 Task: Add a field from the Popular template Effort Level a blank project AnalyseNow
Action: Mouse moved to (109, 296)
Screenshot: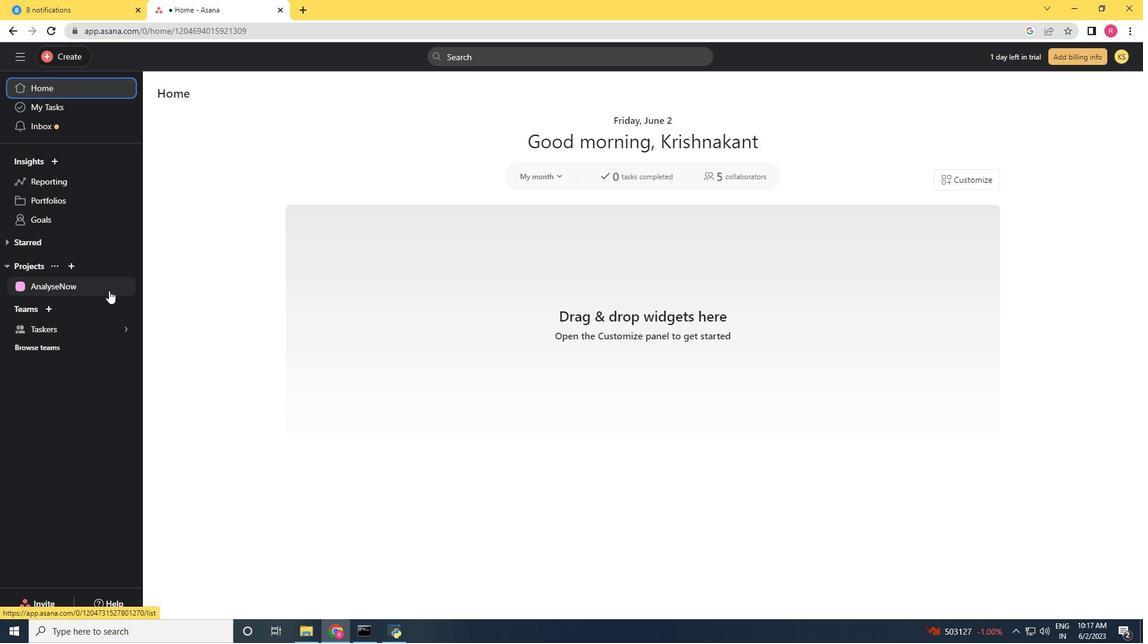
Action: Mouse pressed left at (109, 296)
Screenshot: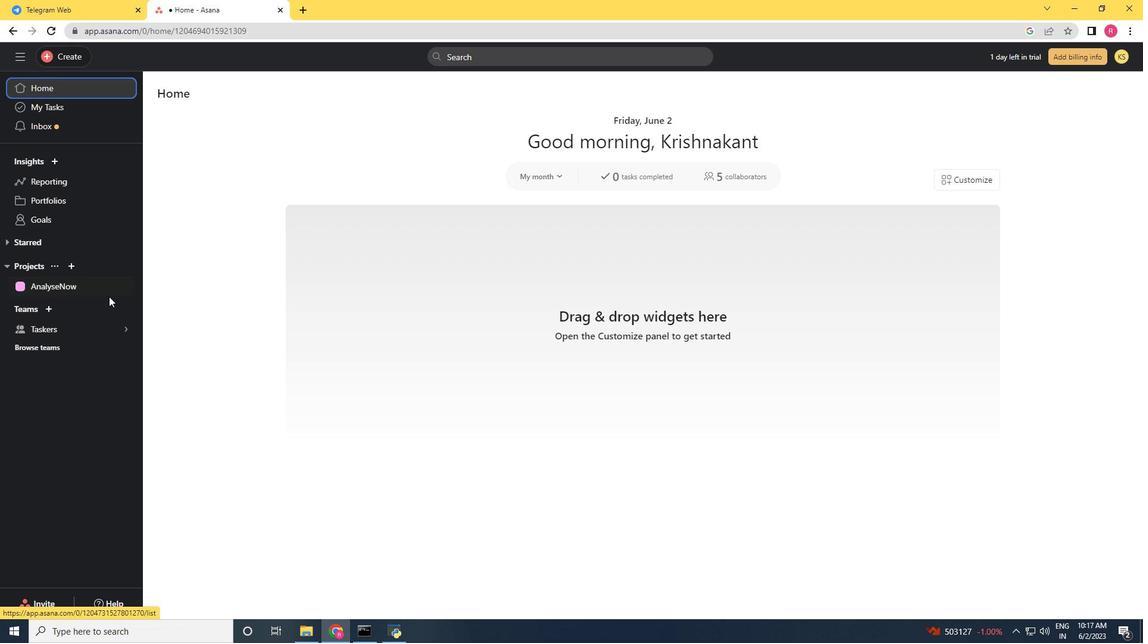 
Action: Mouse moved to (49, 291)
Screenshot: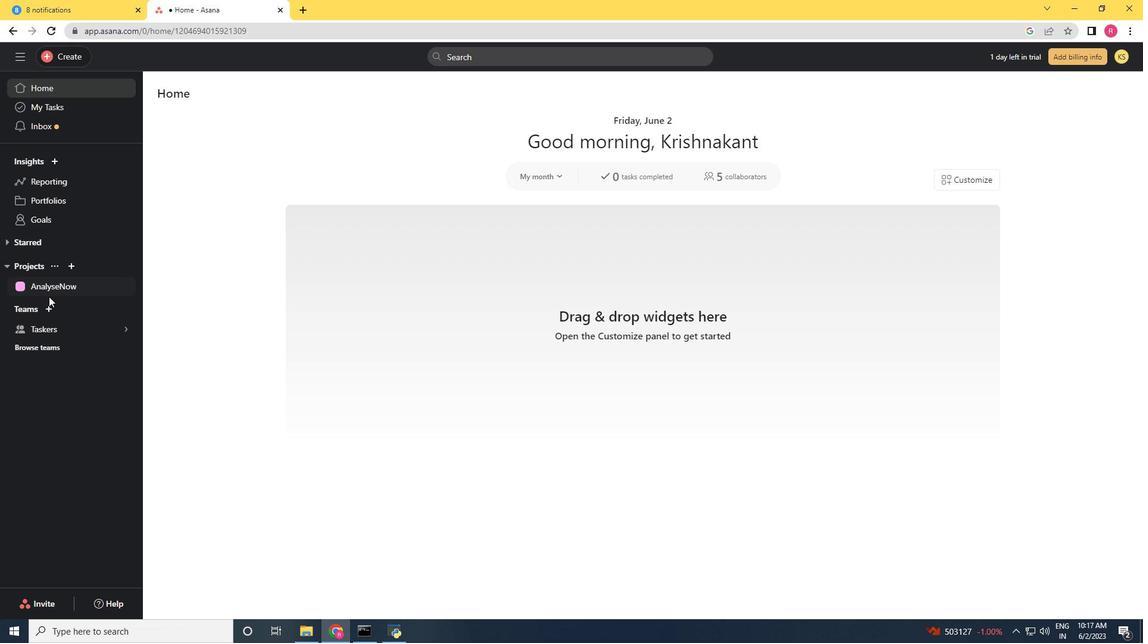 
Action: Mouse pressed left at (49, 291)
Screenshot: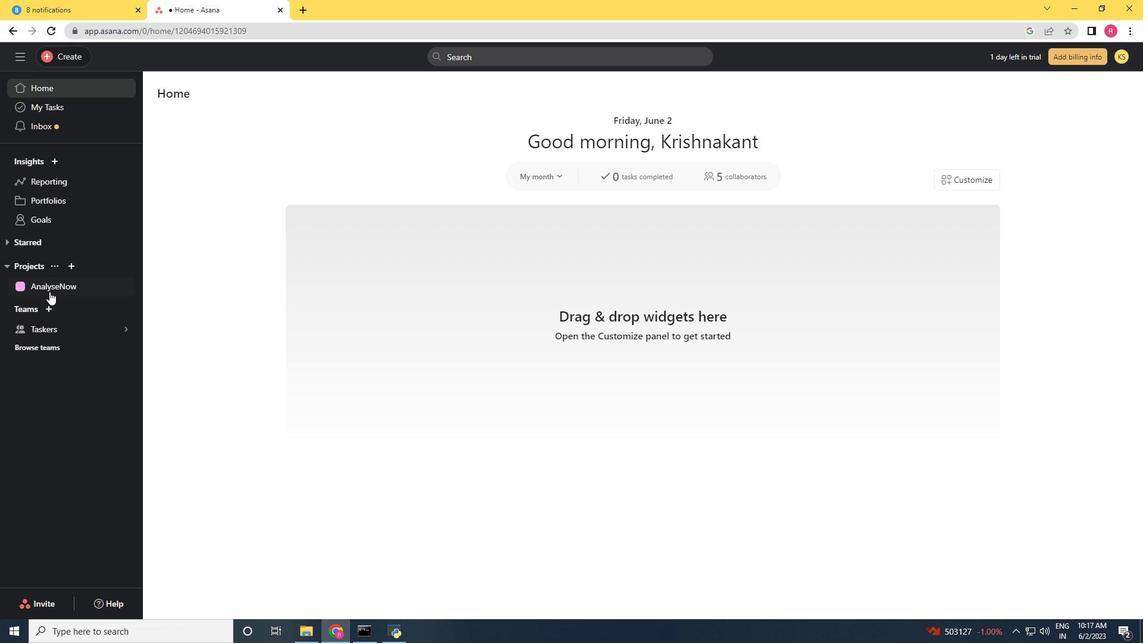 
Action: Mouse moved to (1094, 98)
Screenshot: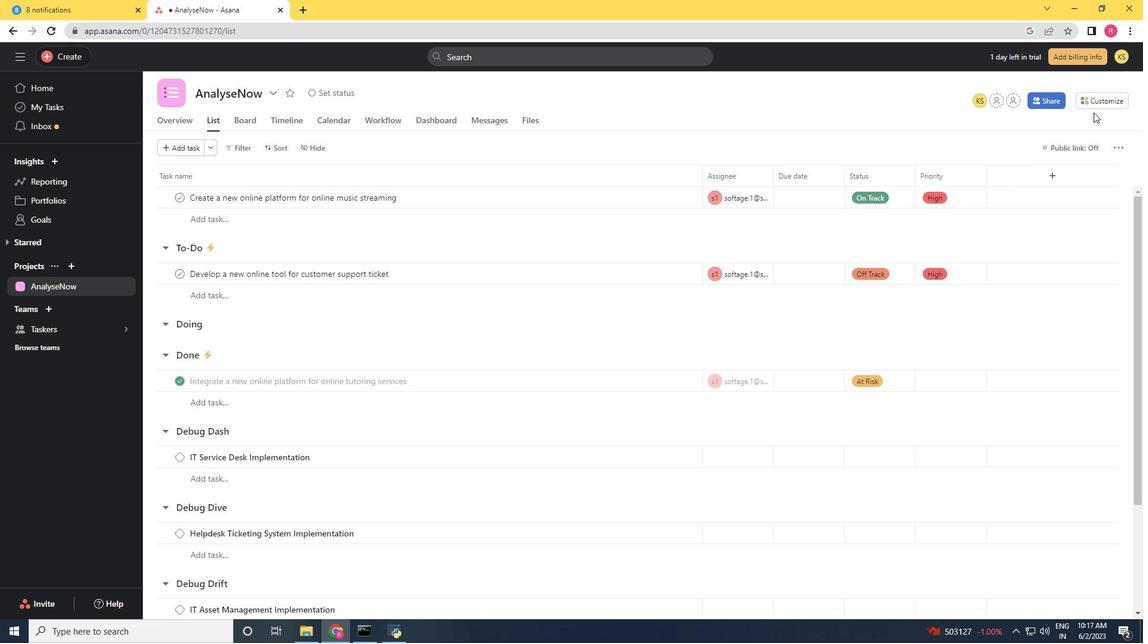 
Action: Mouse pressed left at (1094, 98)
Screenshot: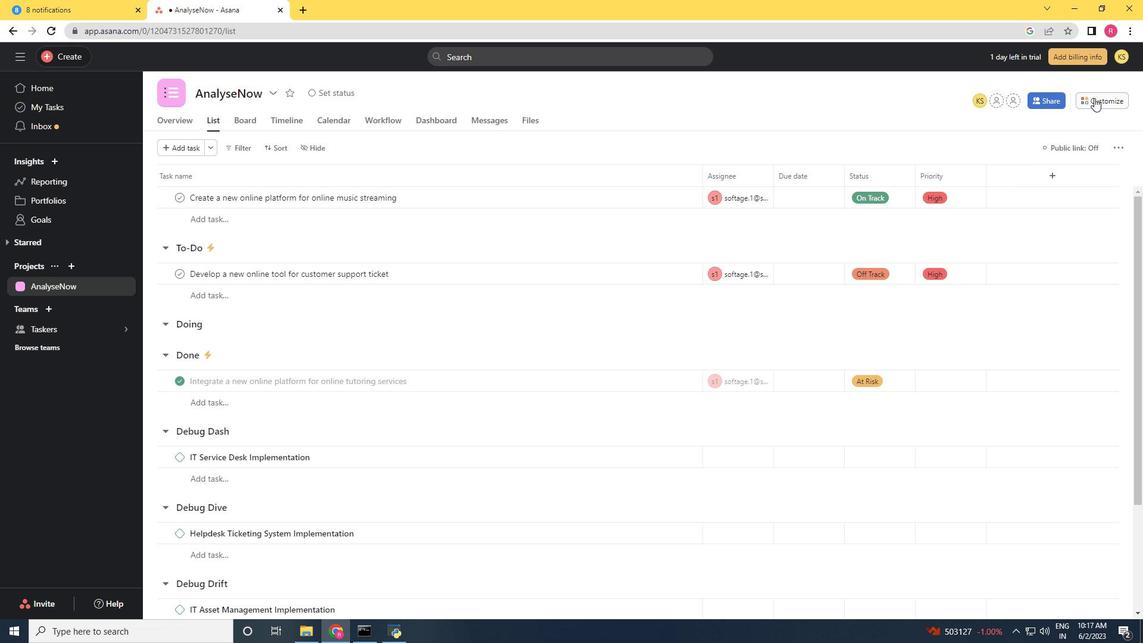 
Action: Mouse moved to (960, 236)
Screenshot: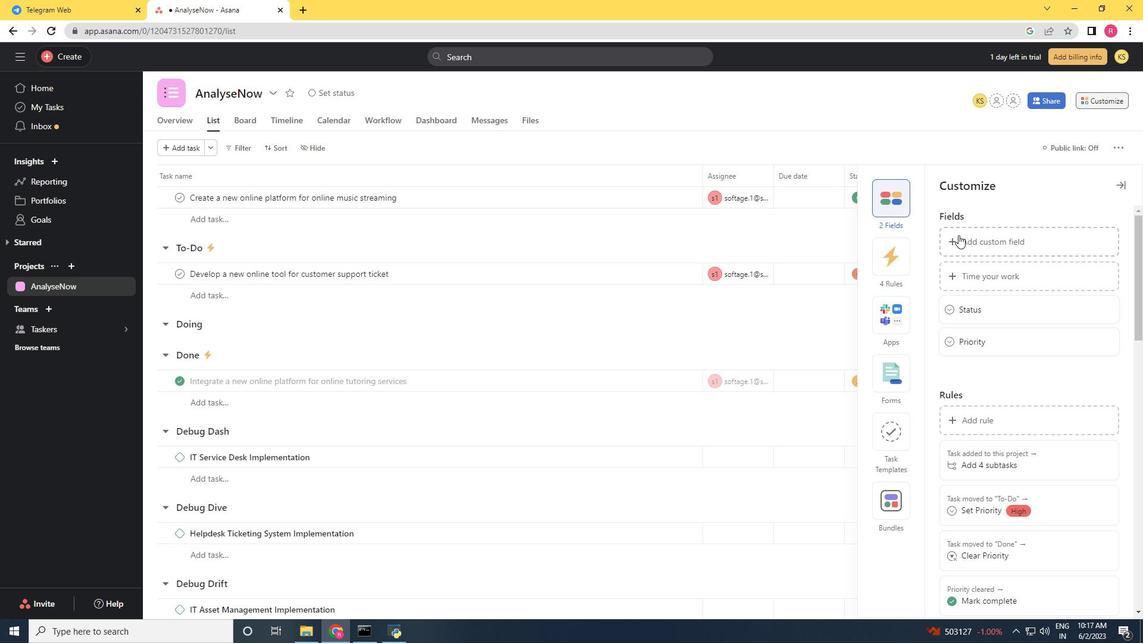 
Action: Mouse pressed left at (960, 236)
Screenshot: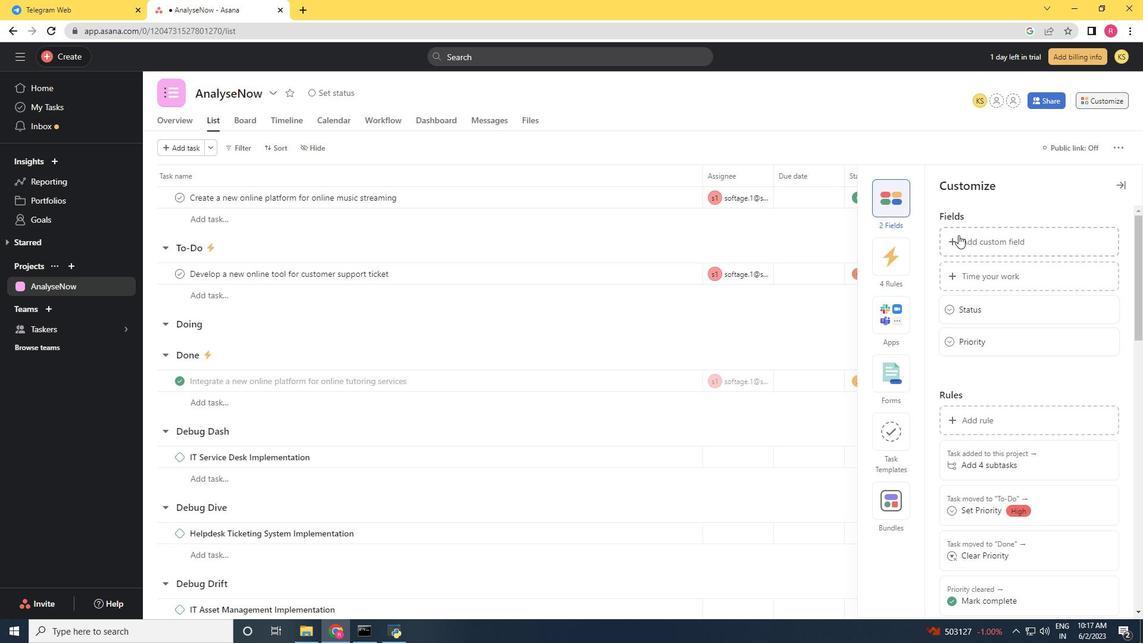 
Action: Mouse moved to (179, 269)
Screenshot: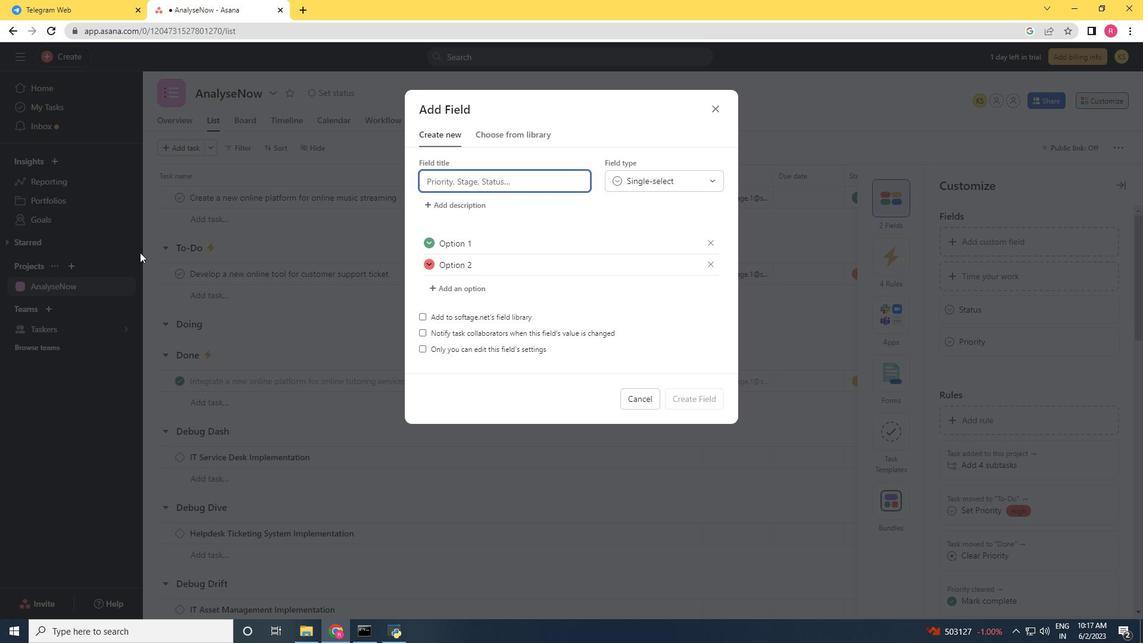 
Action: Key pressed <Key.shift>effort
Screenshot: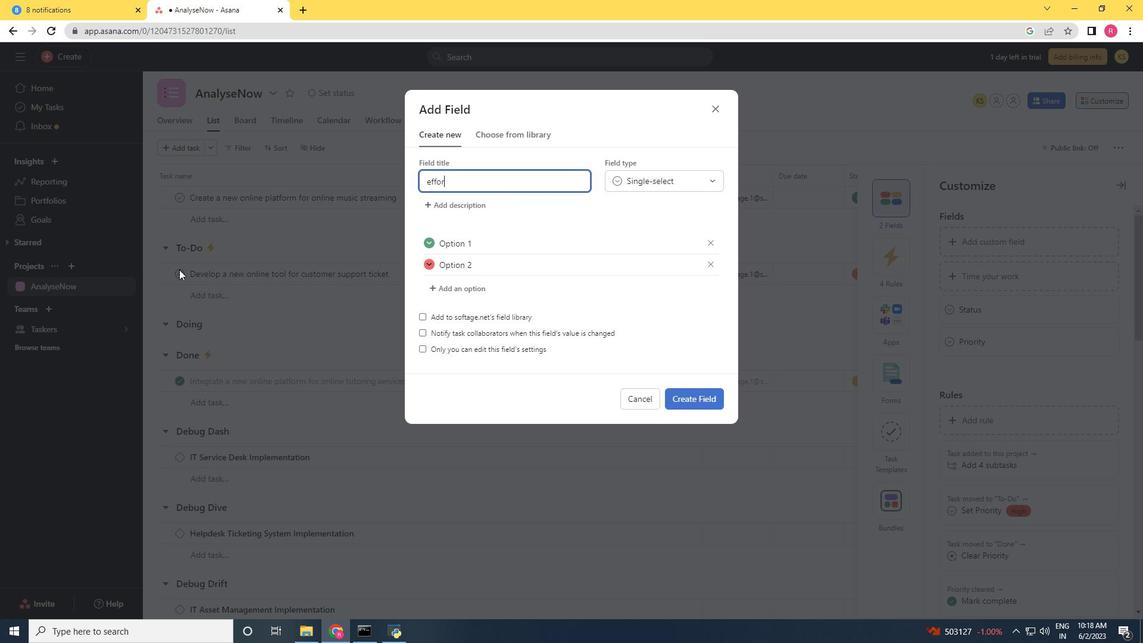 
Action: Mouse moved to (431, 181)
Screenshot: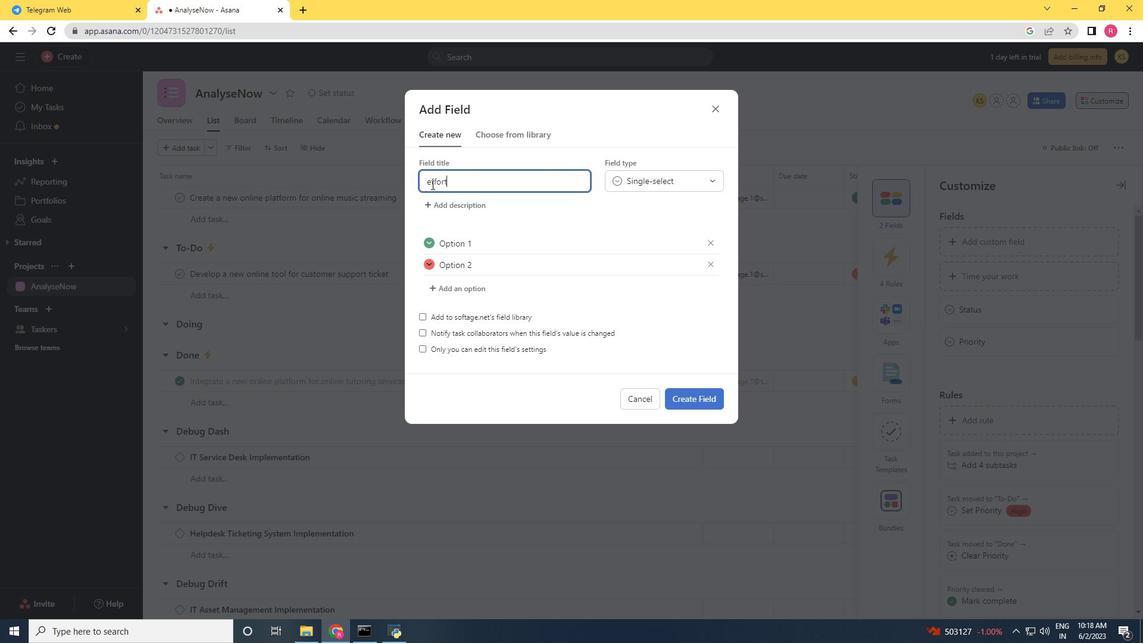 
Action: Mouse pressed left at (431, 181)
Screenshot: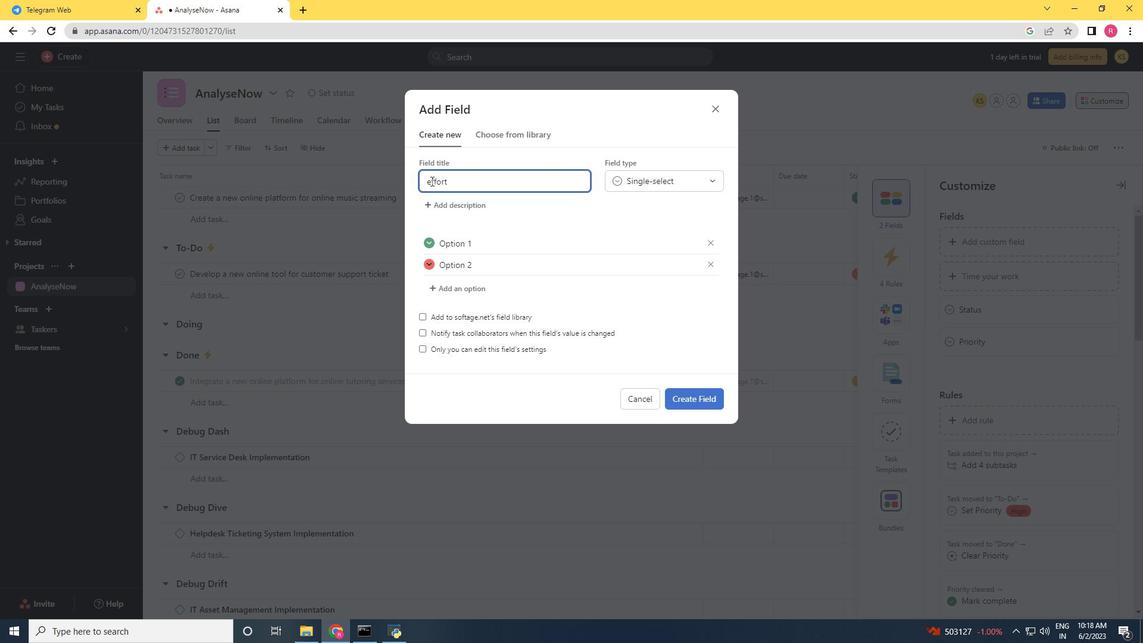 
Action: Mouse moved to (329, 244)
Screenshot: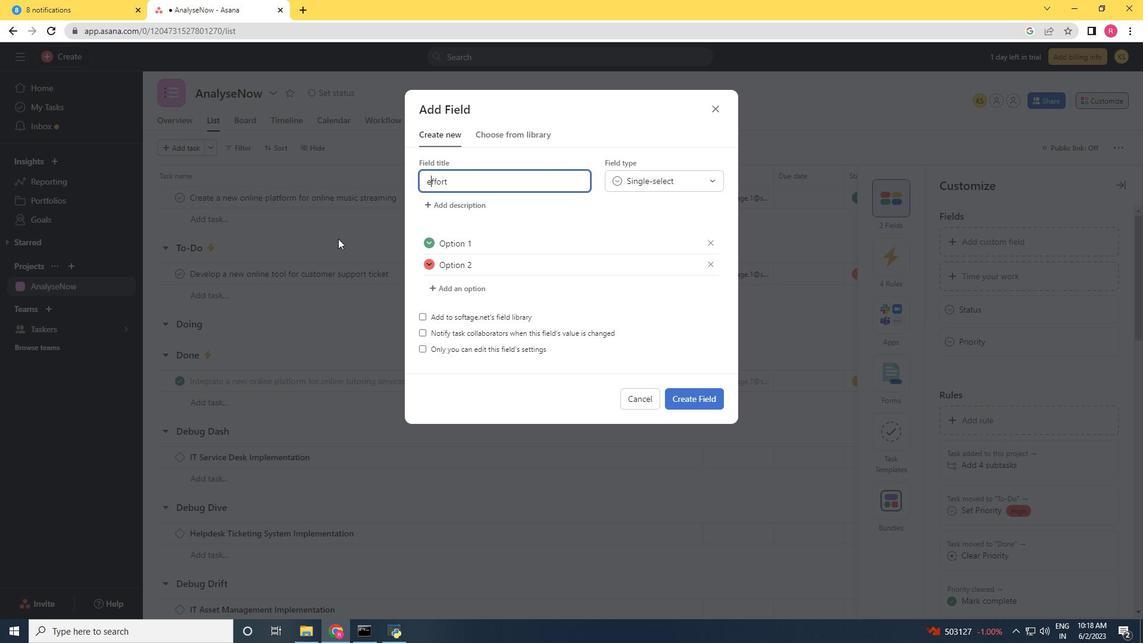 
Action: Key pressed <Key.backspace><Key.shift>E
Screenshot: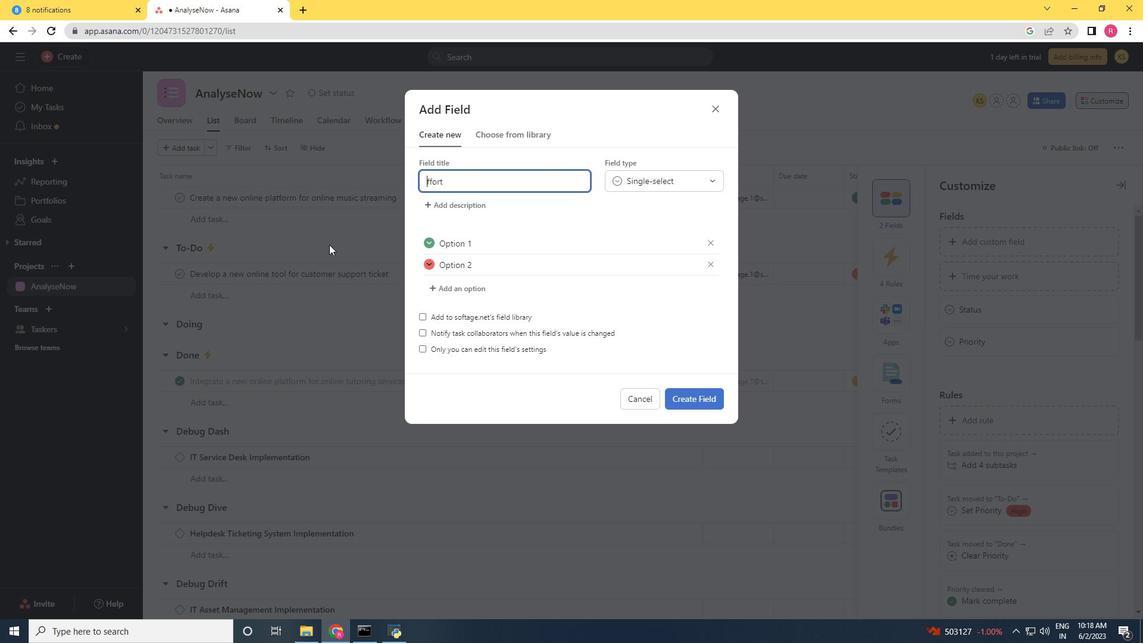 
Action: Mouse moved to (459, 181)
Screenshot: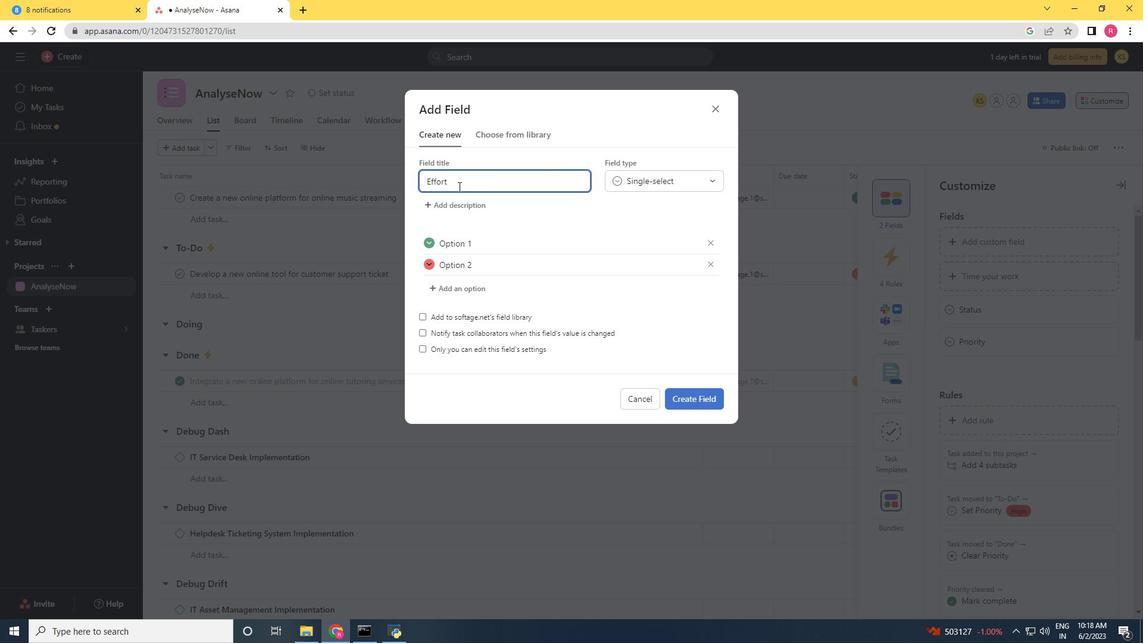
Action: Mouse pressed left at (459, 181)
Screenshot: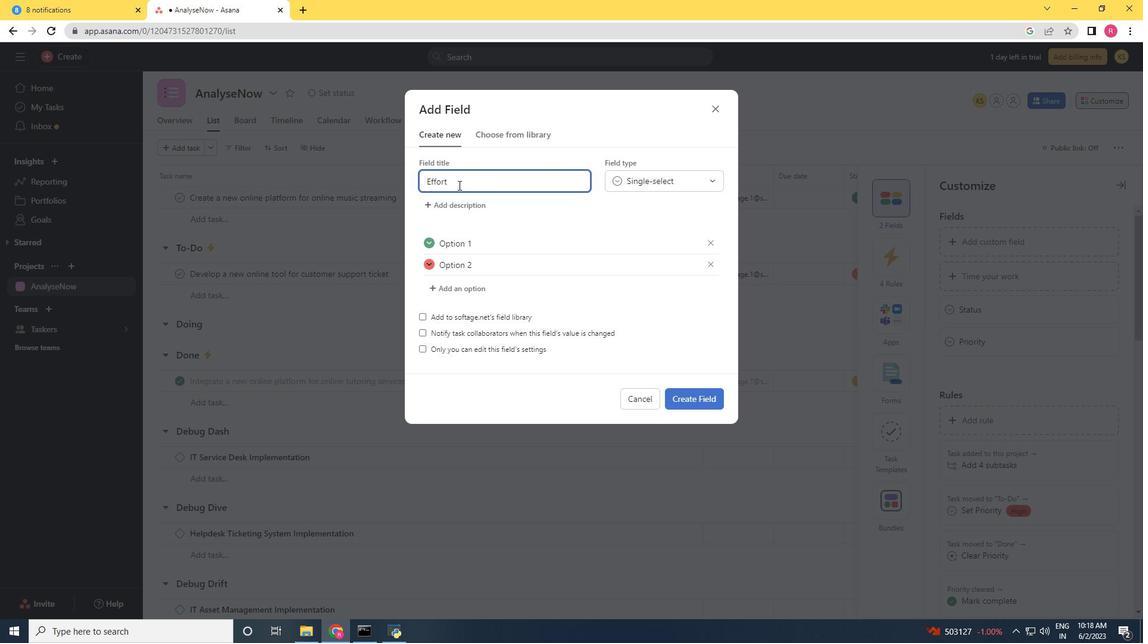 
Action: Mouse moved to (346, 232)
Screenshot: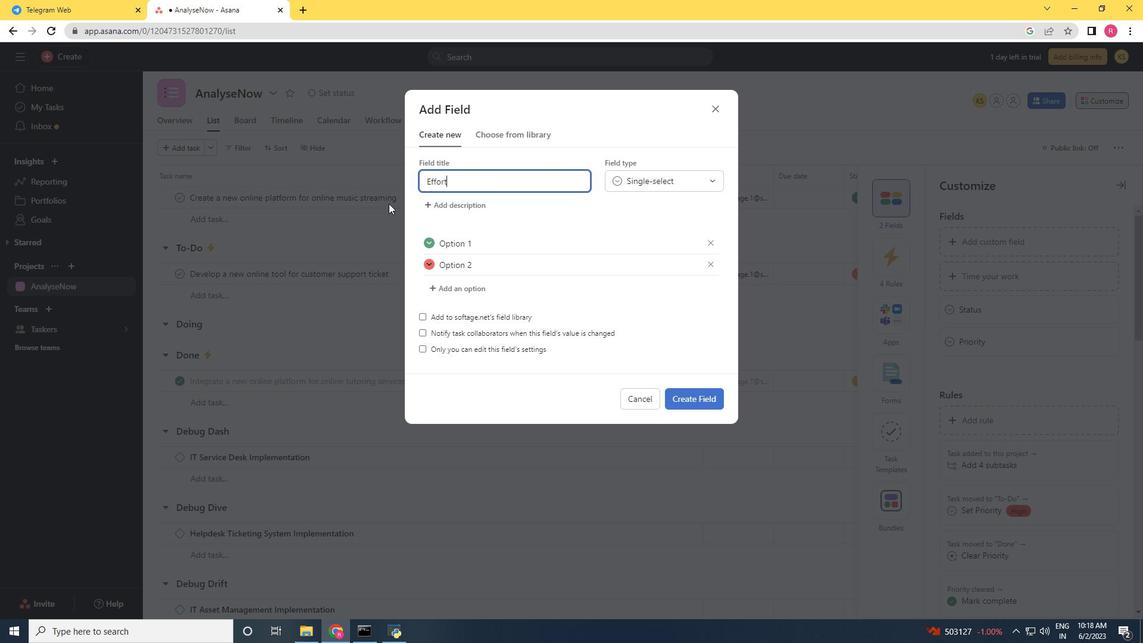 
Action: Key pressed <Key.space><Key.shift>Level
Screenshot: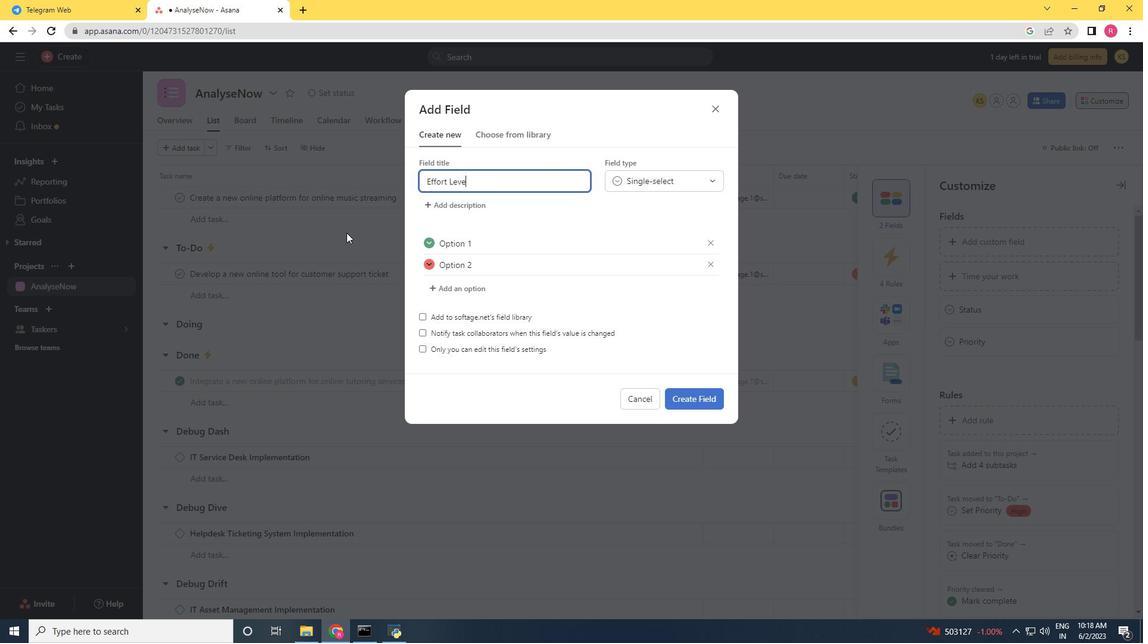 
Action: Mouse moved to (706, 398)
Screenshot: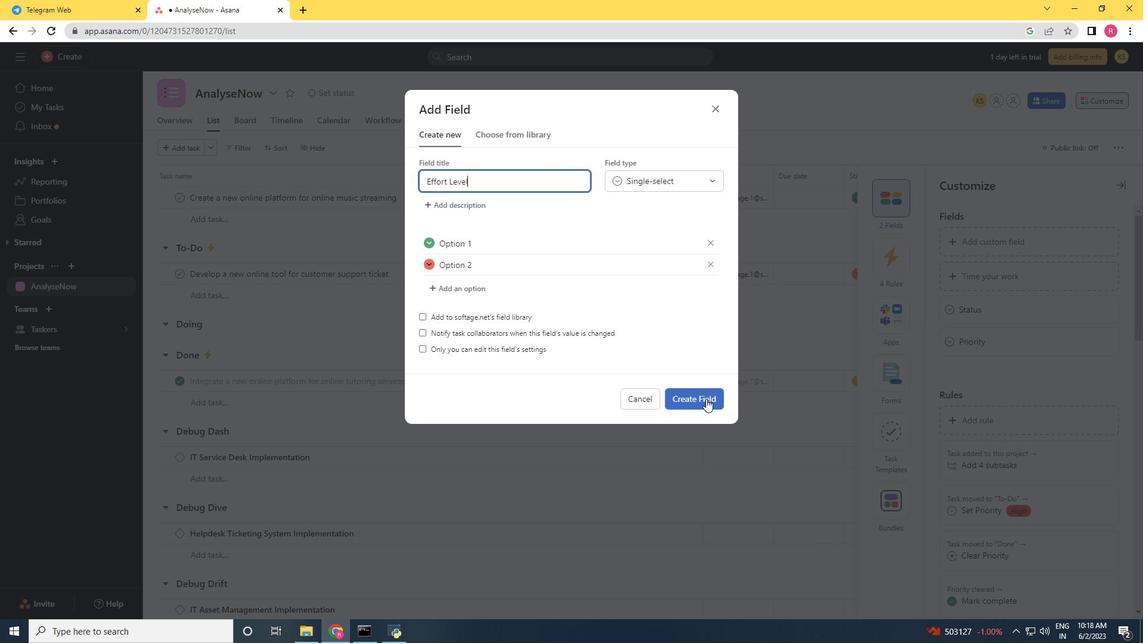 
Action: Mouse pressed left at (706, 398)
Screenshot: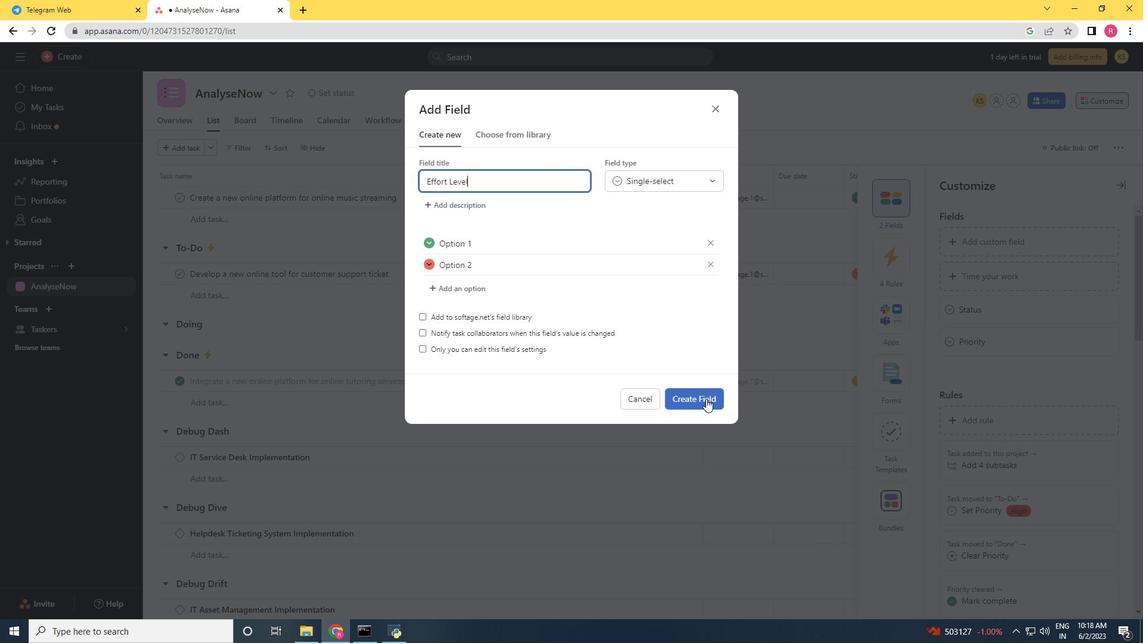 
